 Task: Find emails with a message size of 25 MB.
Action: Mouse moved to (275, 4)
Screenshot: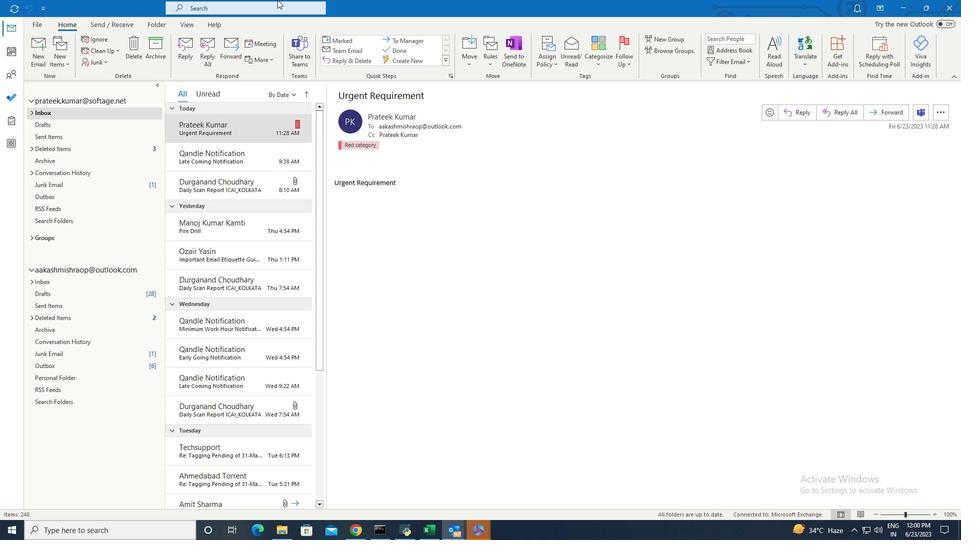 
Action: Mouse pressed left at (275, 4)
Screenshot: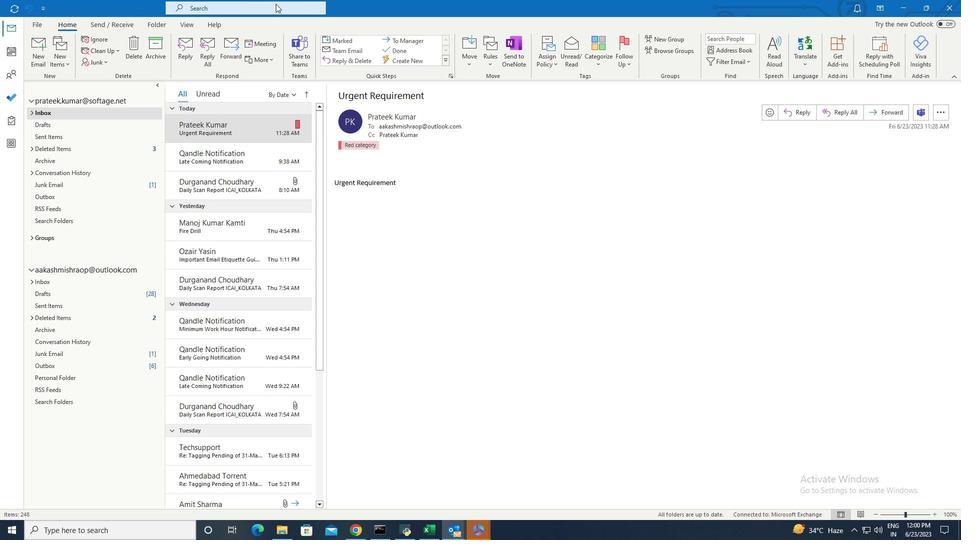 
Action: Mouse moved to (284, 12)
Screenshot: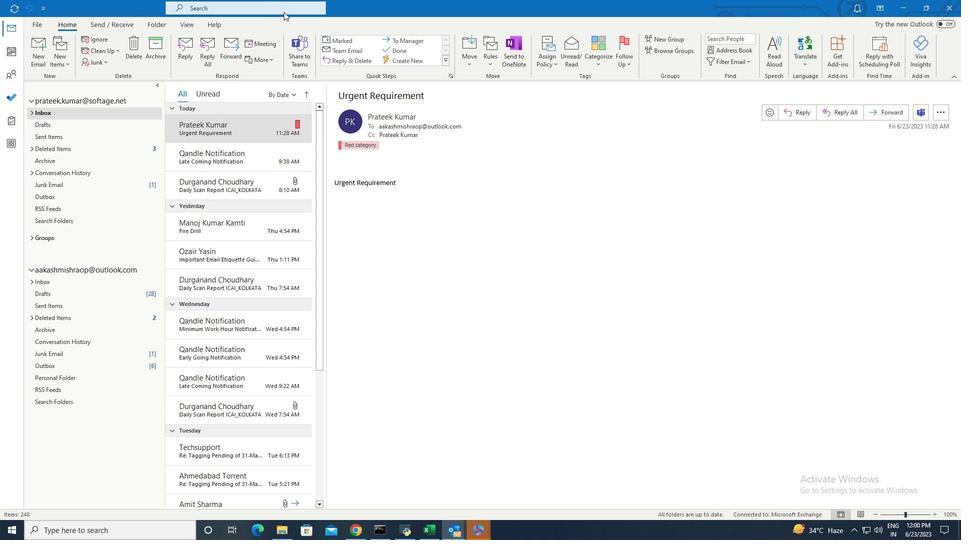 
Action: Mouse pressed left at (284, 12)
Screenshot: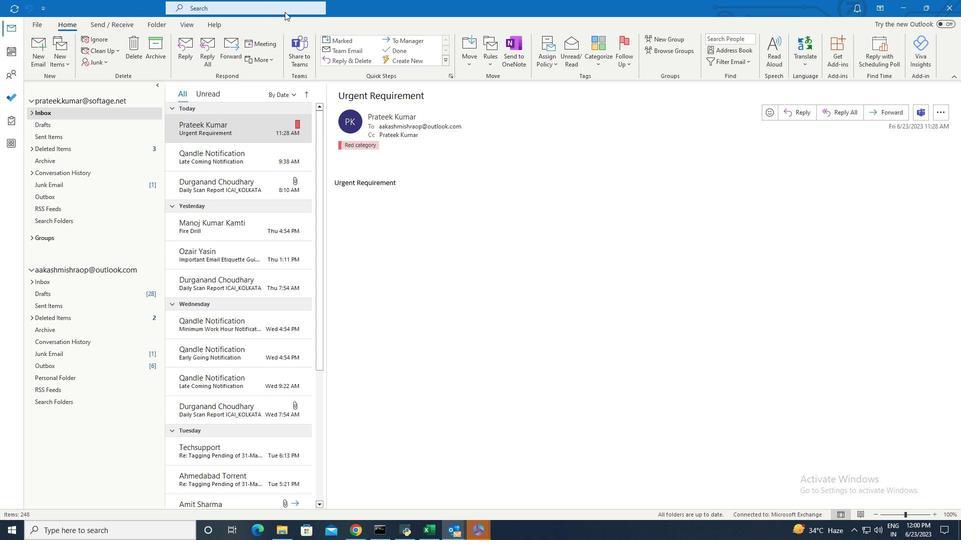
Action: Mouse moved to (395, 6)
Screenshot: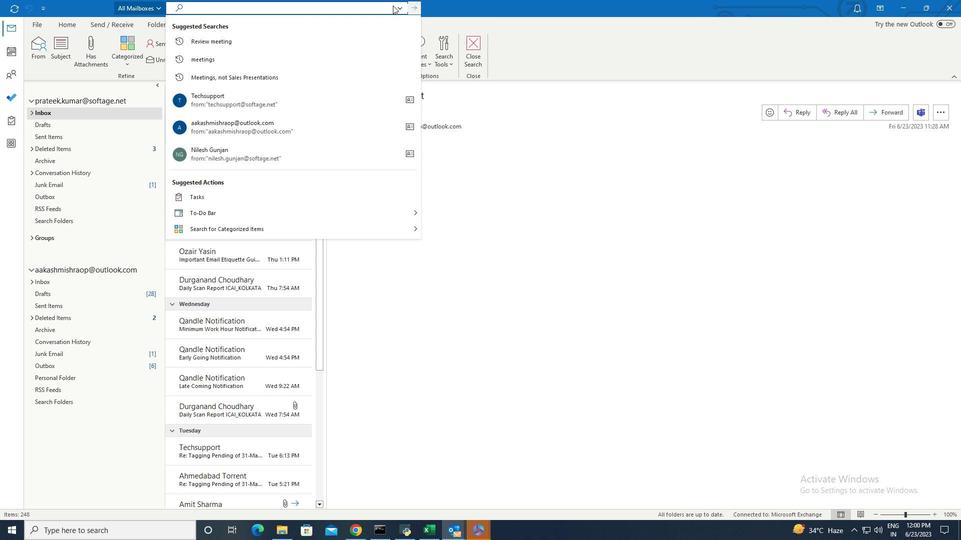 
Action: Mouse pressed left at (395, 6)
Screenshot: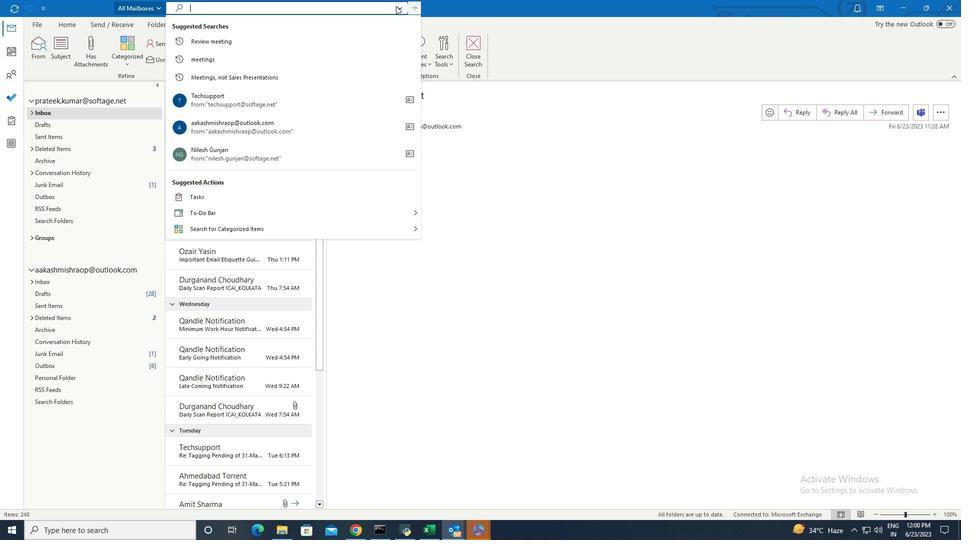 
Action: Mouse moved to (310, 21)
Screenshot: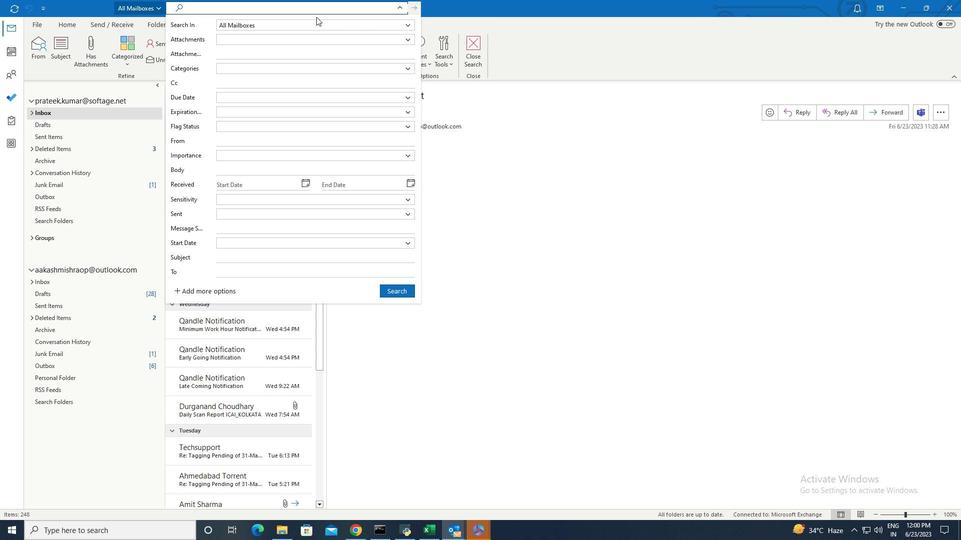 
Action: Mouse pressed left at (310, 21)
Screenshot: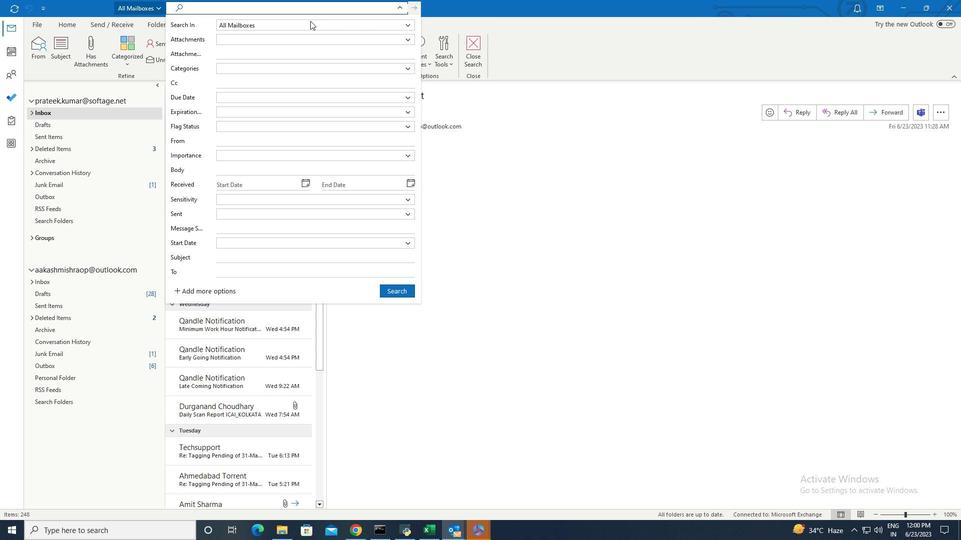
Action: Mouse moved to (294, 34)
Screenshot: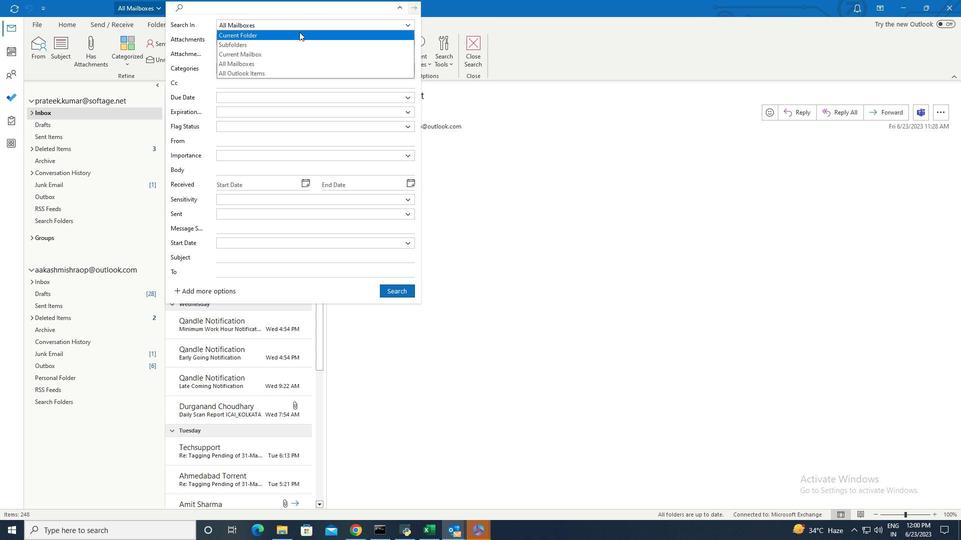 
Action: Mouse pressed left at (294, 34)
Screenshot: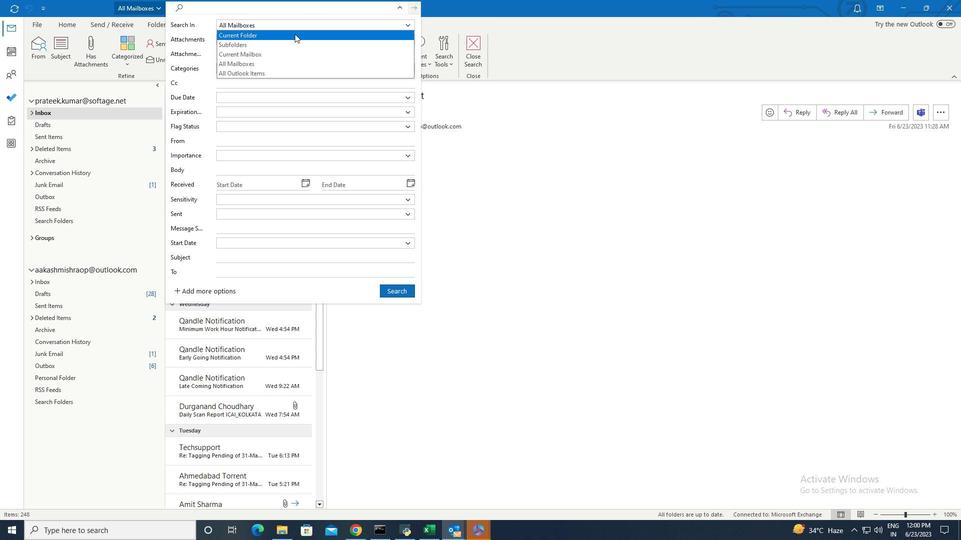 
Action: Mouse moved to (401, 7)
Screenshot: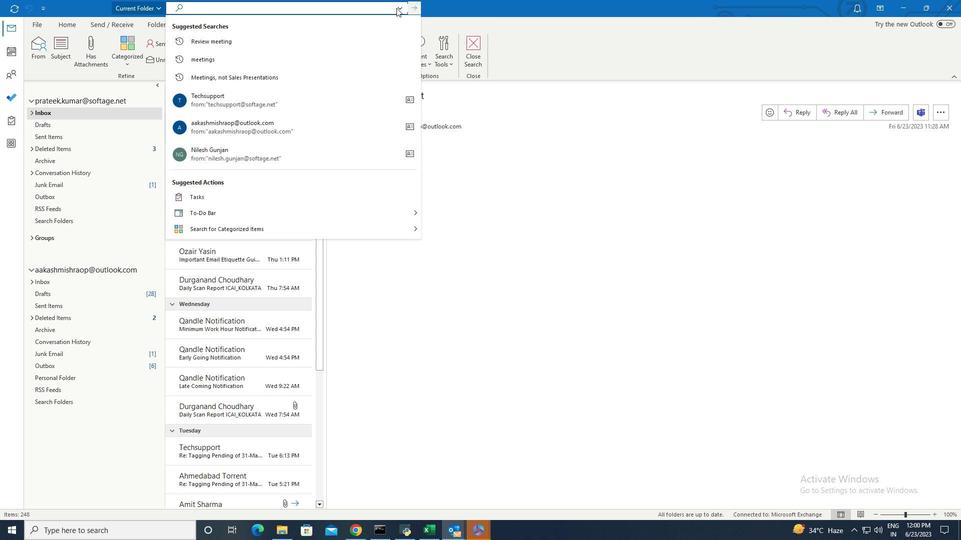 
Action: Mouse pressed left at (401, 7)
Screenshot: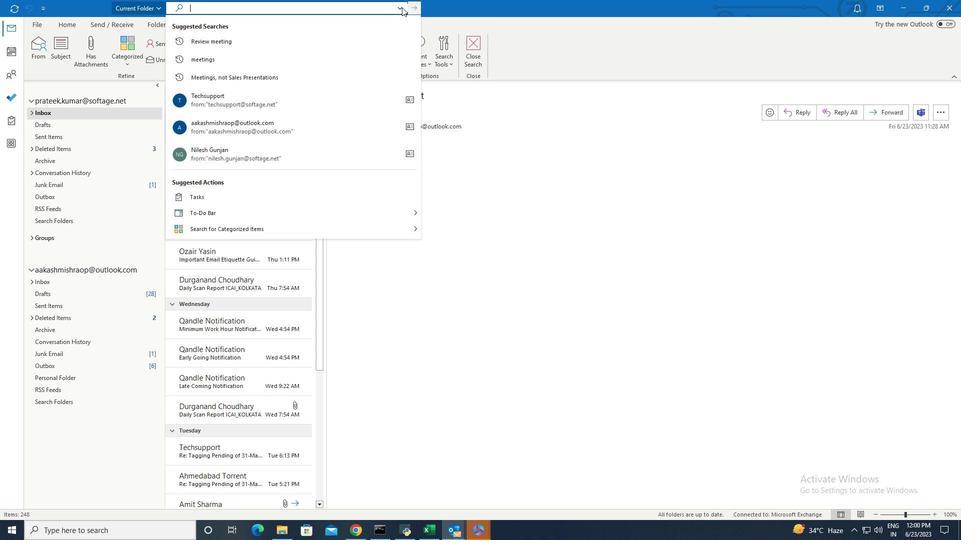 
Action: Mouse moved to (246, 225)
Screenshot: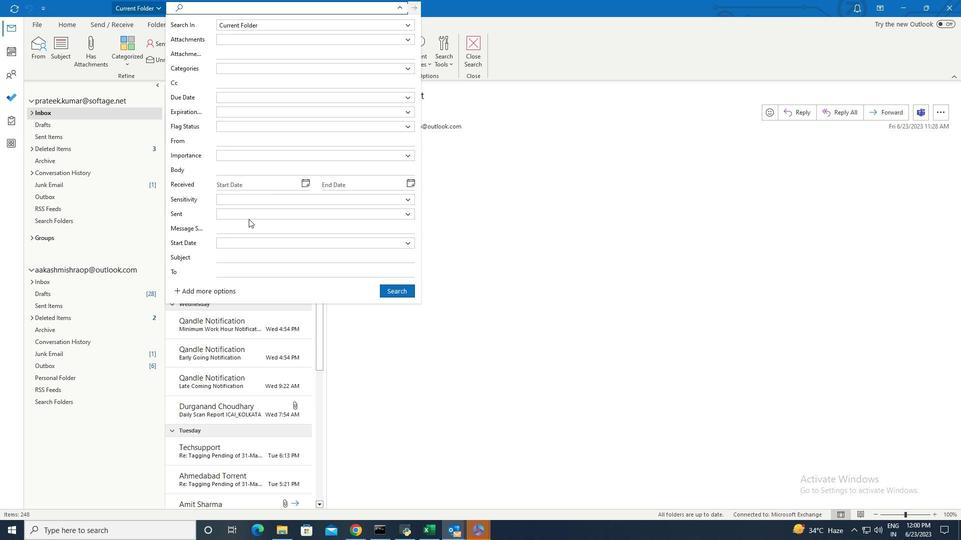 
Action: Mouse pressed left at (246, 225)
Screenshot: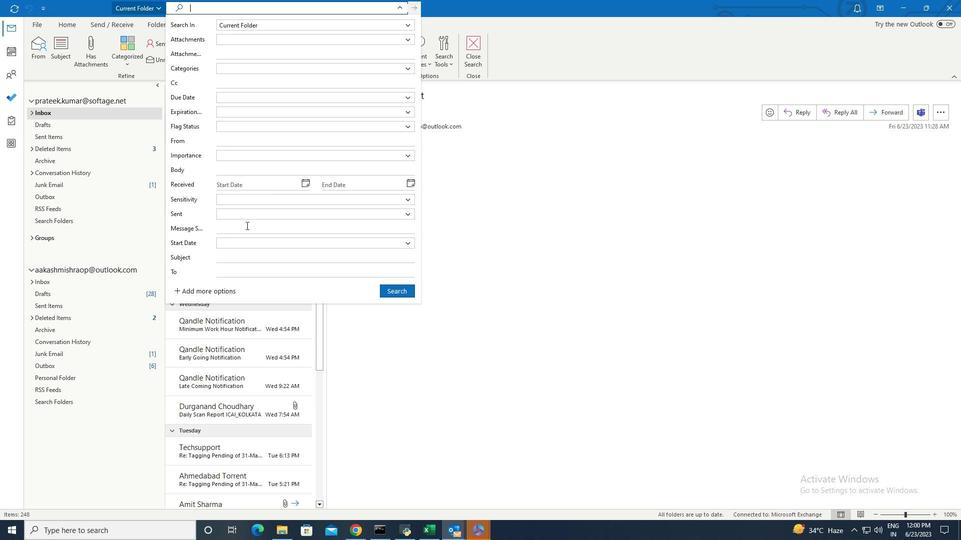 
Action: Mouse moved to (246, 226)
Screenshot: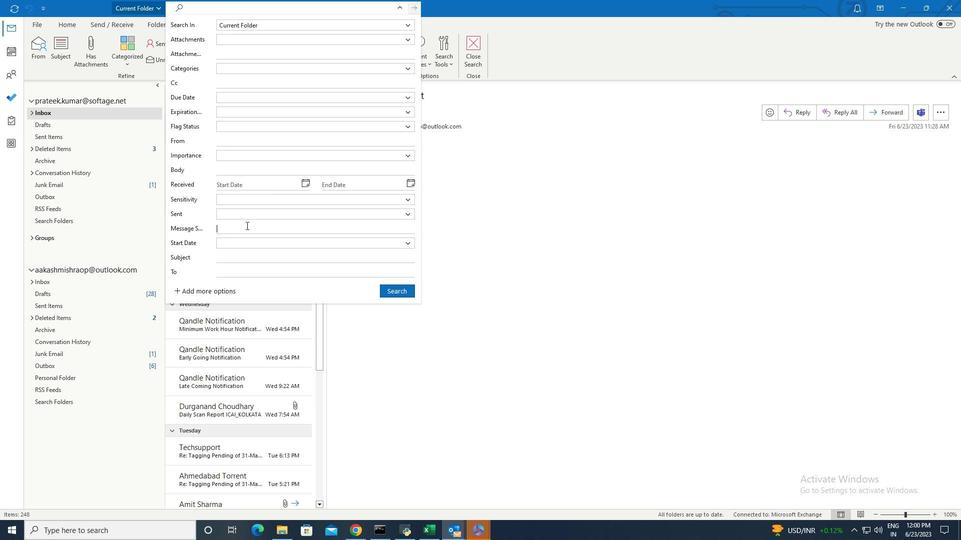 
Action: Key pressed 25<Key.space>mb
Screenshot: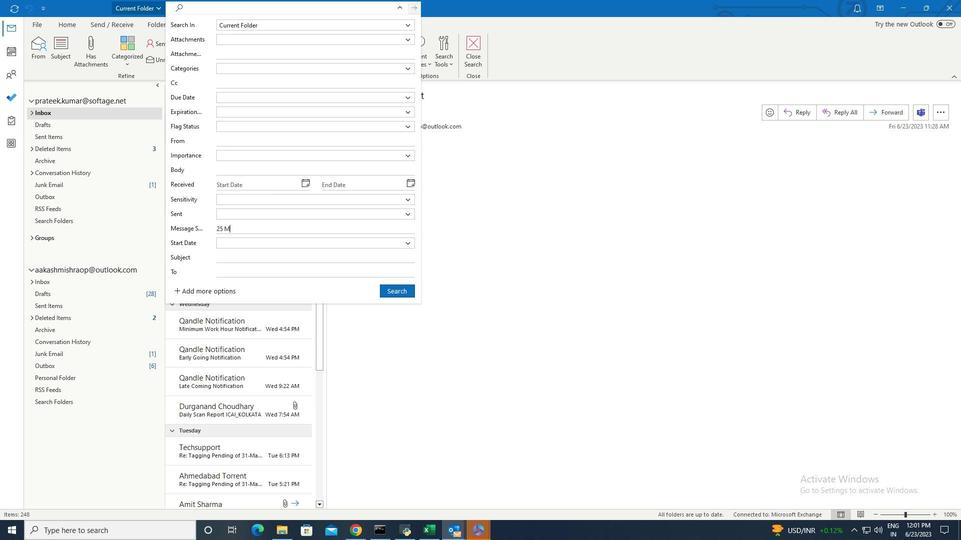 
Action: Mouse moved to (410, 293)
Screenshot: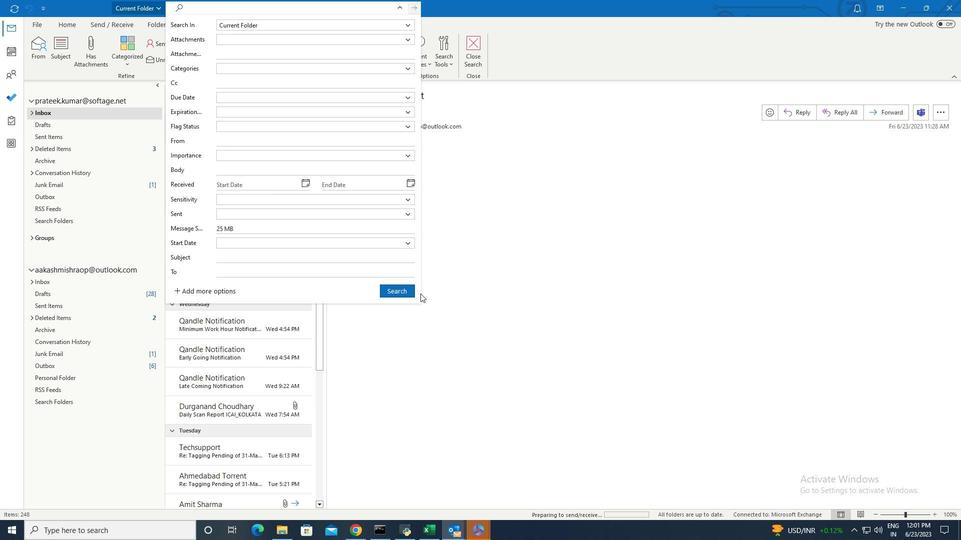 
Action: Mouse pressed left at (410, 293)
Screenshot: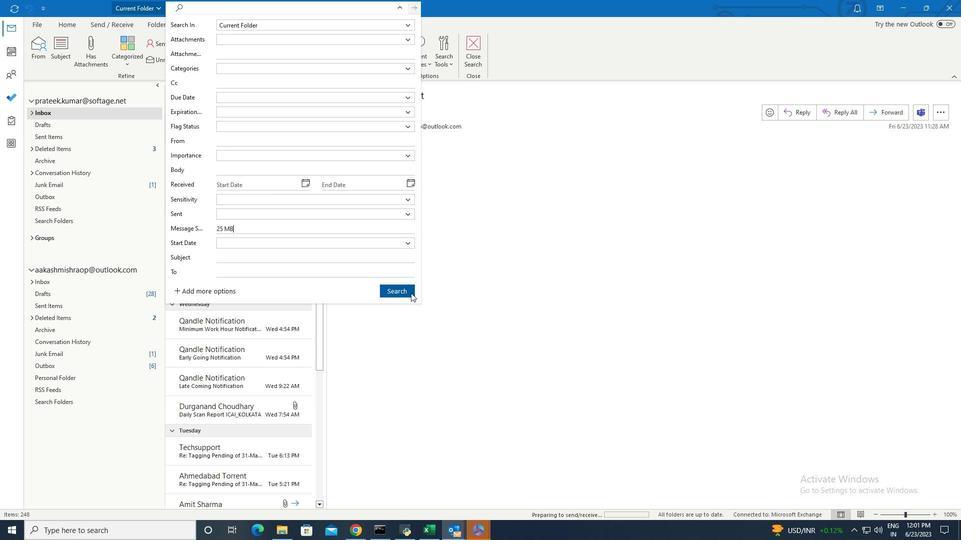 
